 Task: Use the formula "TO_TEXT" in spreadsheet "Project portfolio".
Action: Key pressed '='
Screenshot: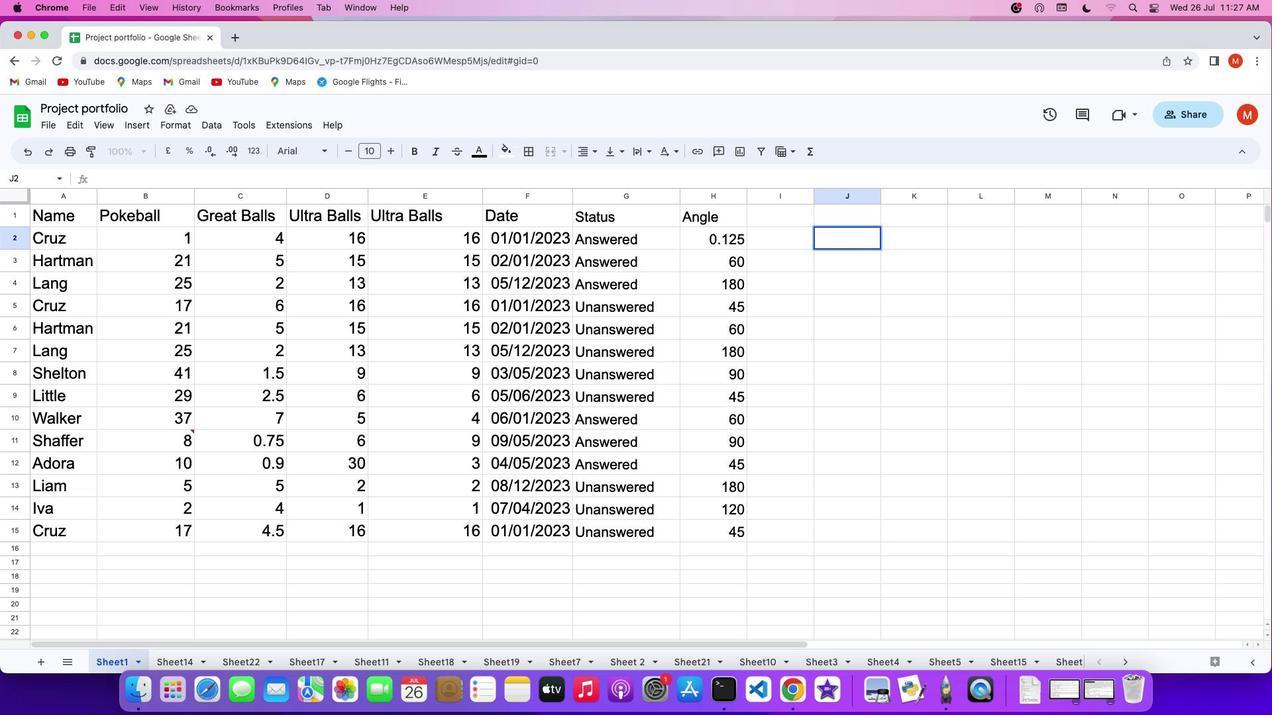 
Action: Mouse moved to (815, 147)
Screenshot: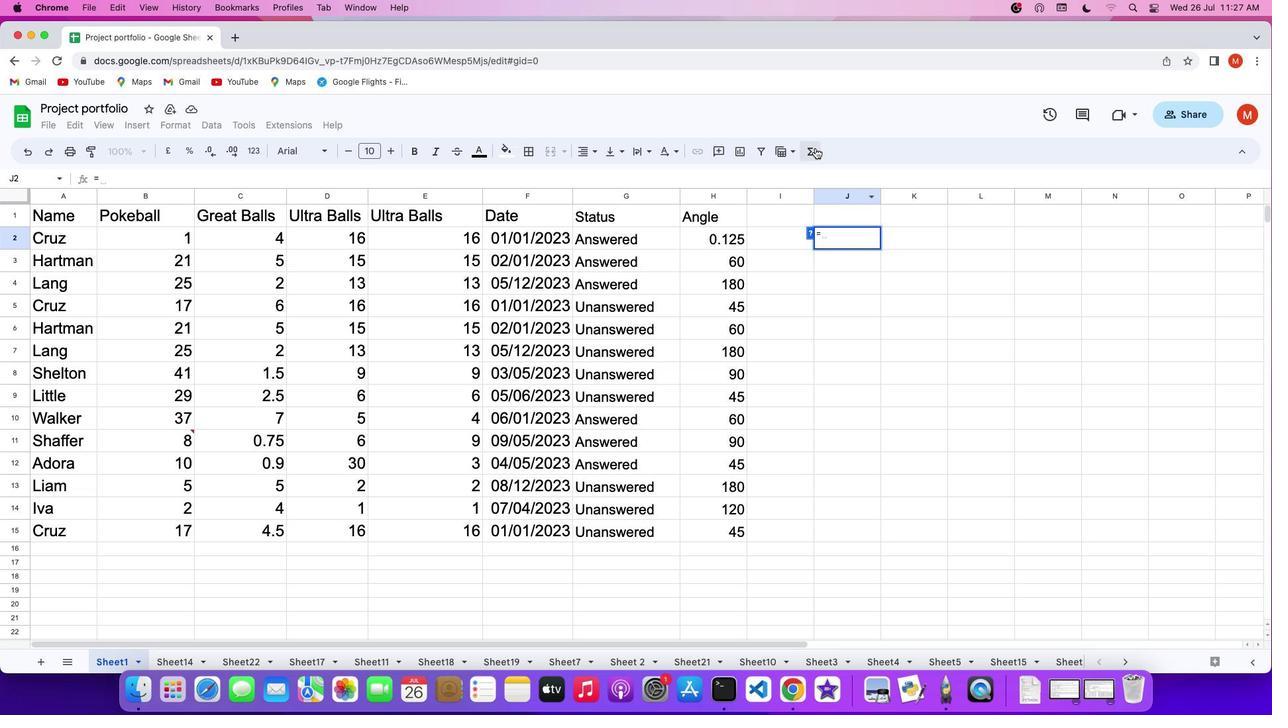 
Action: Mouse pressed left at (815, 147)
Screenshot: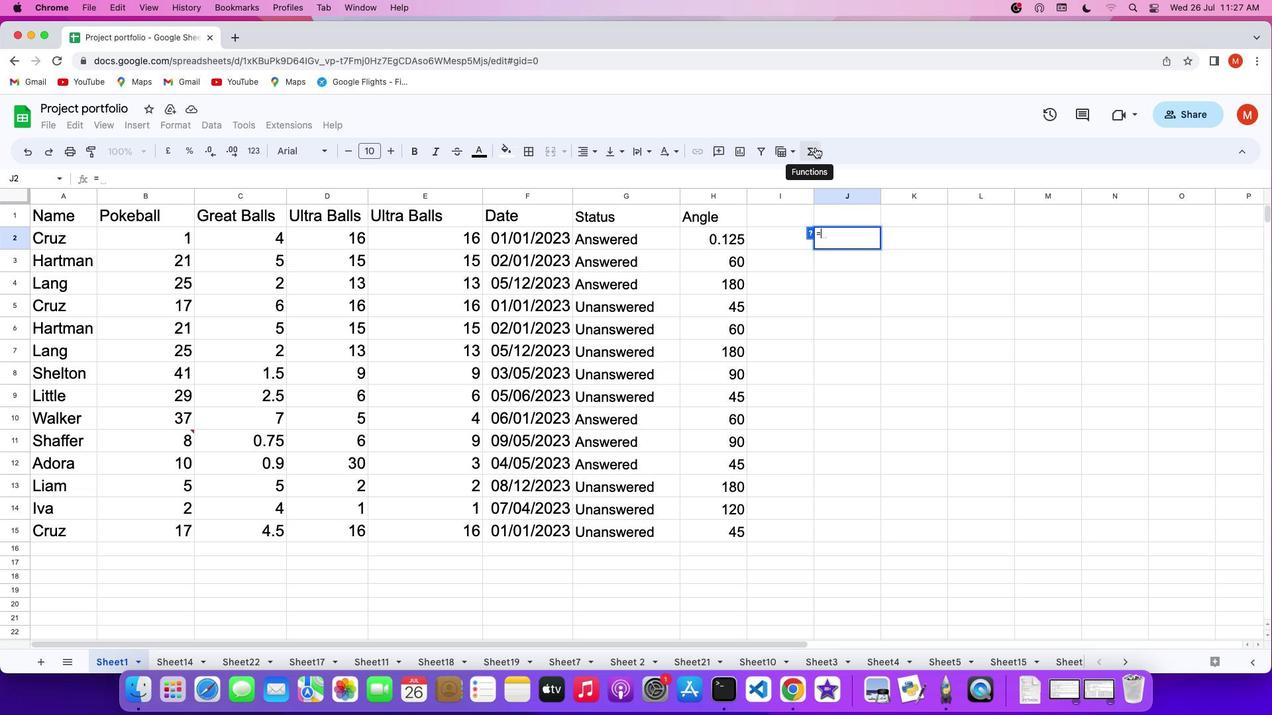 
Action: Mouse moved to (997, 611)
Screenshot: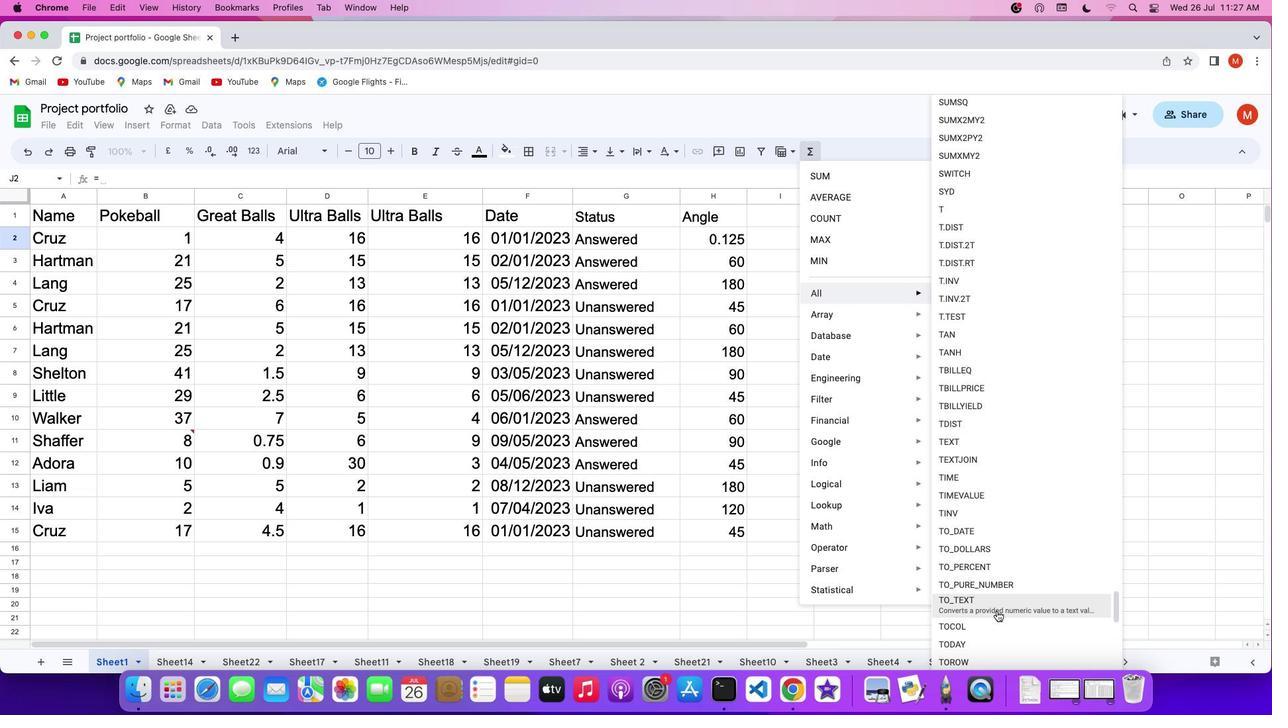 
Action: Mouse pressed left at (997, 611)
Screenshot: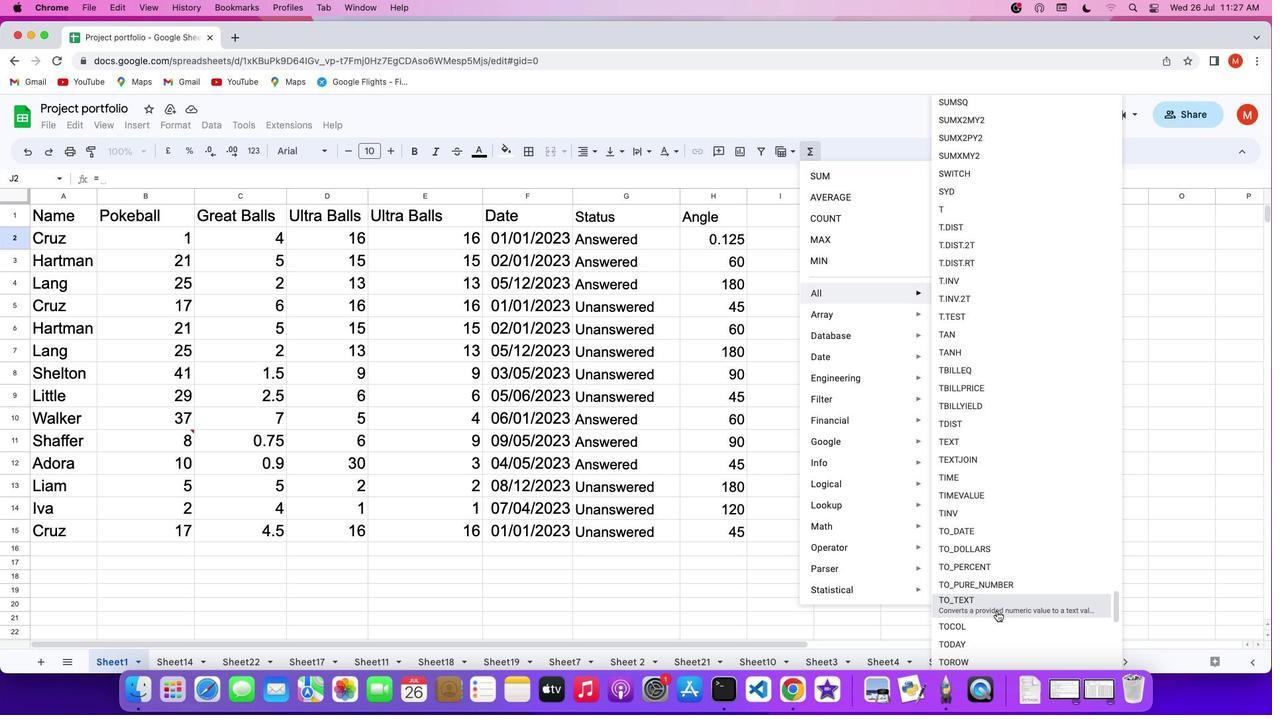 
Action: Mouse moved to (996, 611)
Screenshot: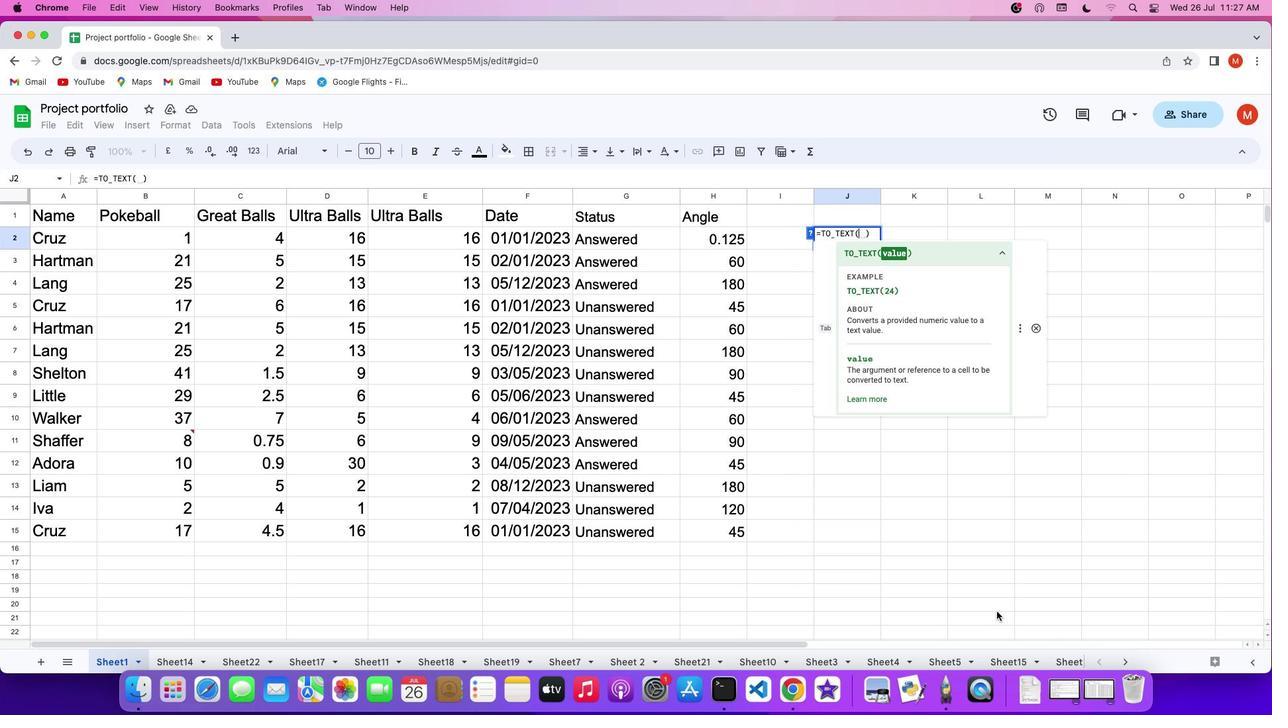 
Action: Key pressed '2''4'Key.enter
Screenshot: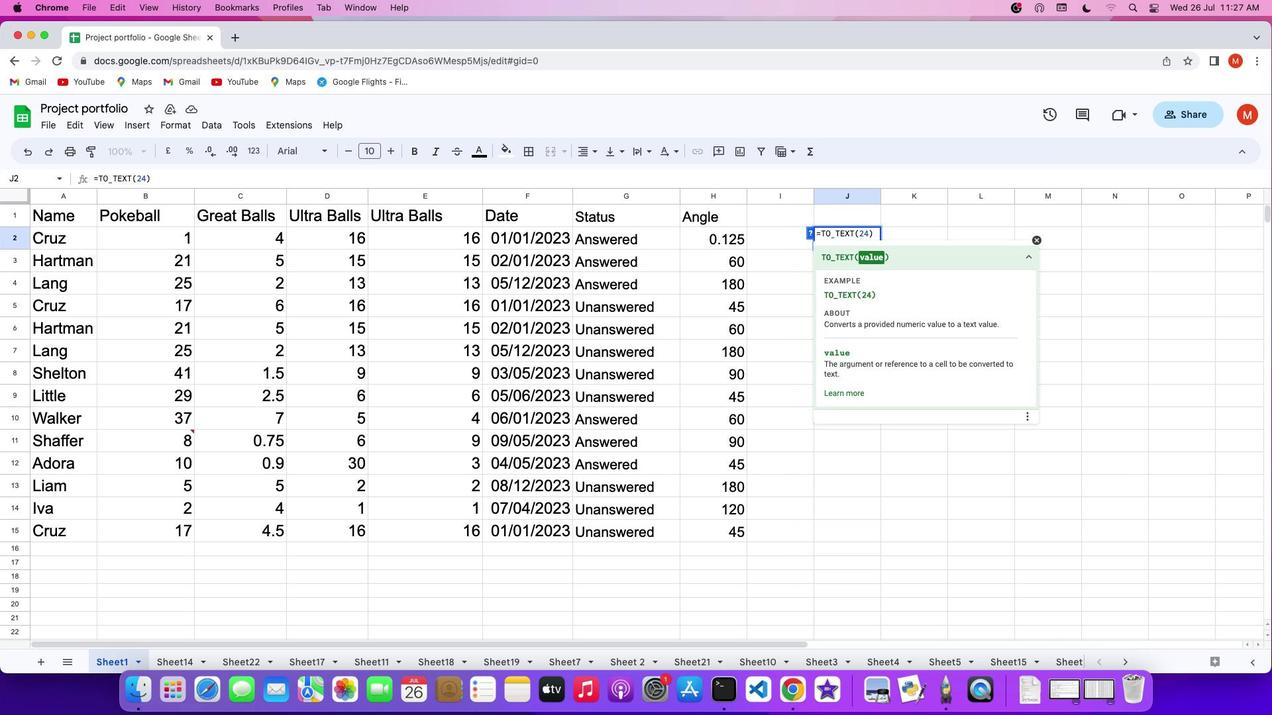 
